 Task: Implement a Monte Carlo method for simulating a random walk on a network with community structure.
Action: Mouse moved to (127, 26)
Screenshot: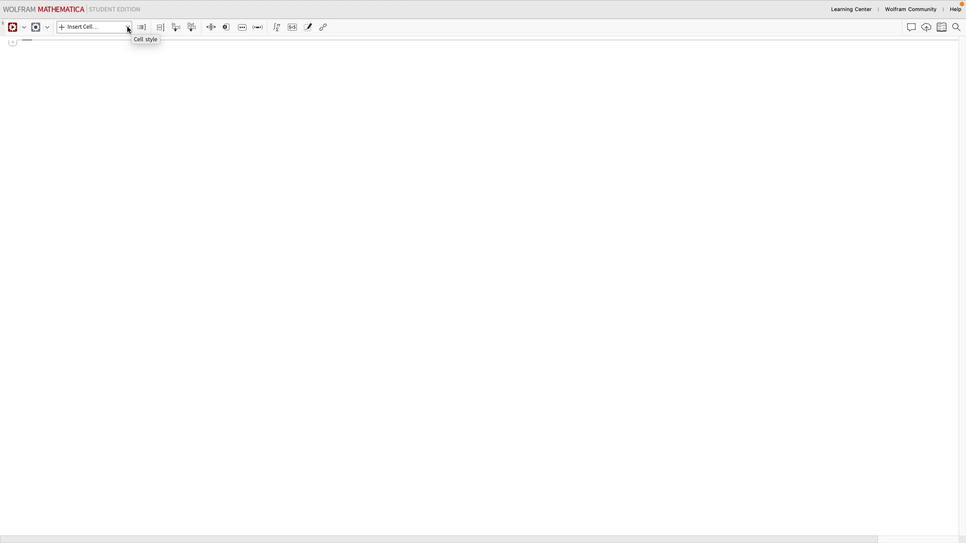 
Action: Mouse pressed left at (127, 26)
Screenshot: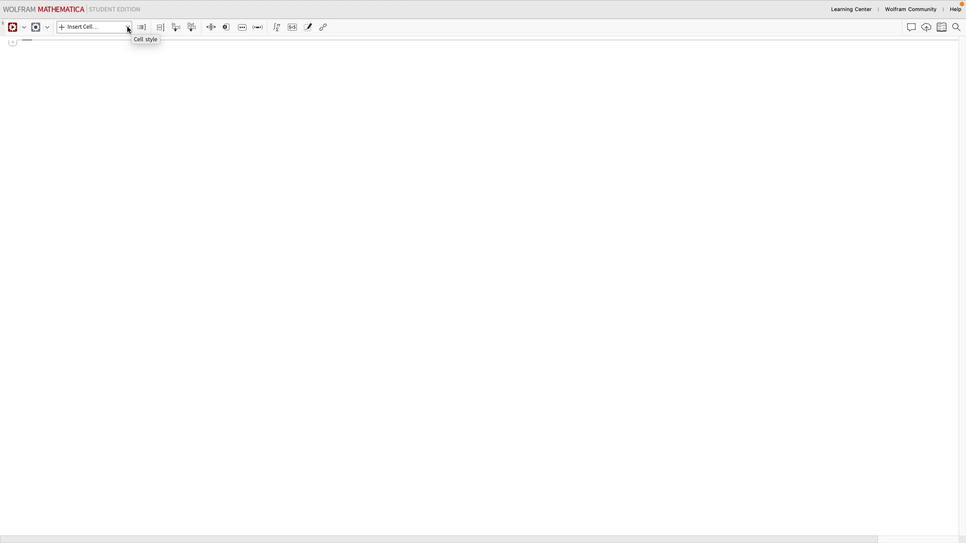 
Action: Mouse moved to (127, 26)
Screenshot: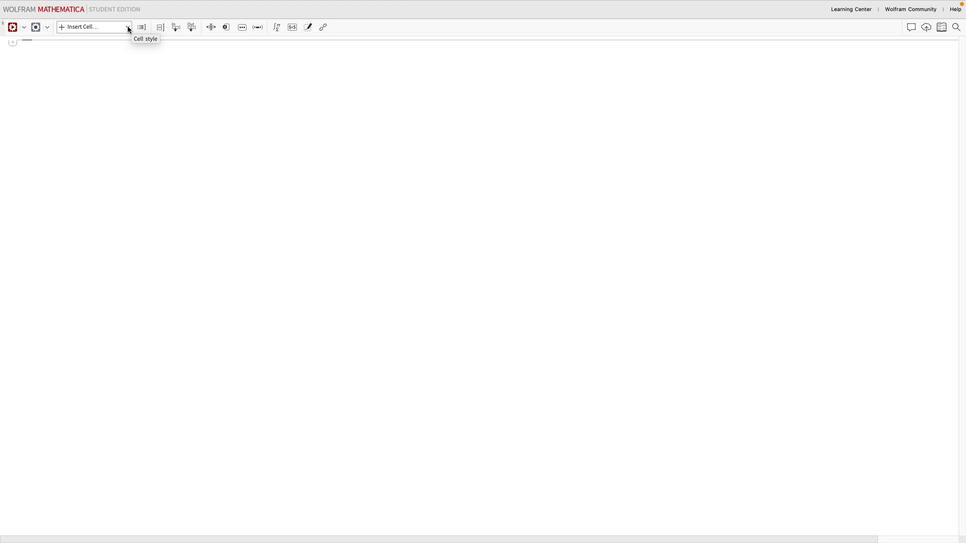 
Action: Mouse pressed left at (127, 26)
Screenshot: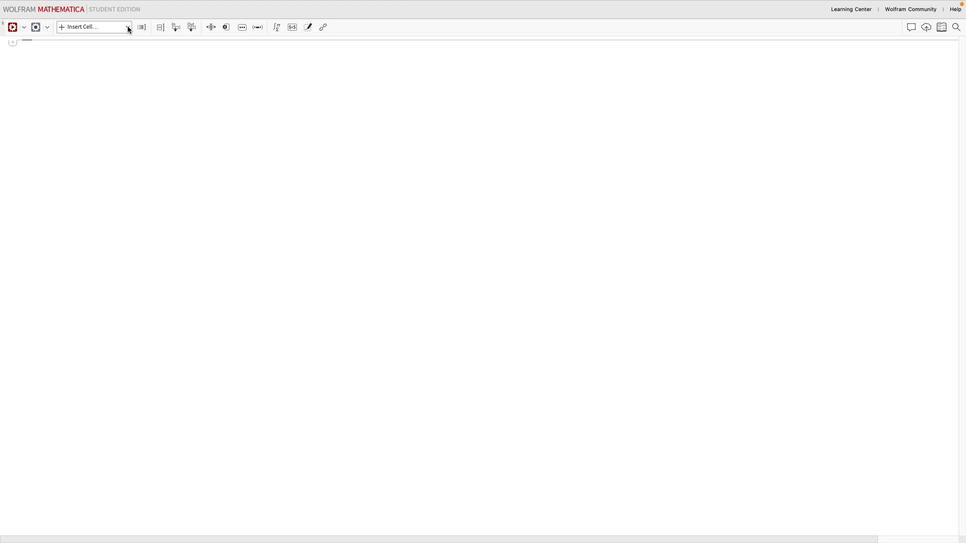
Action: Mouse moved to (94, 158)
Screenshot: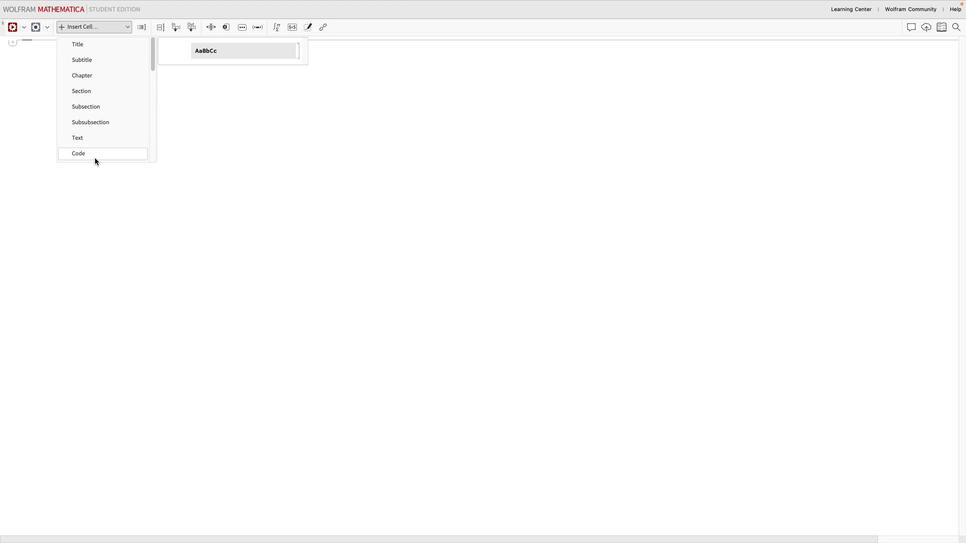 
Action: Mouse pressed left at (94, 158)
Screenshot: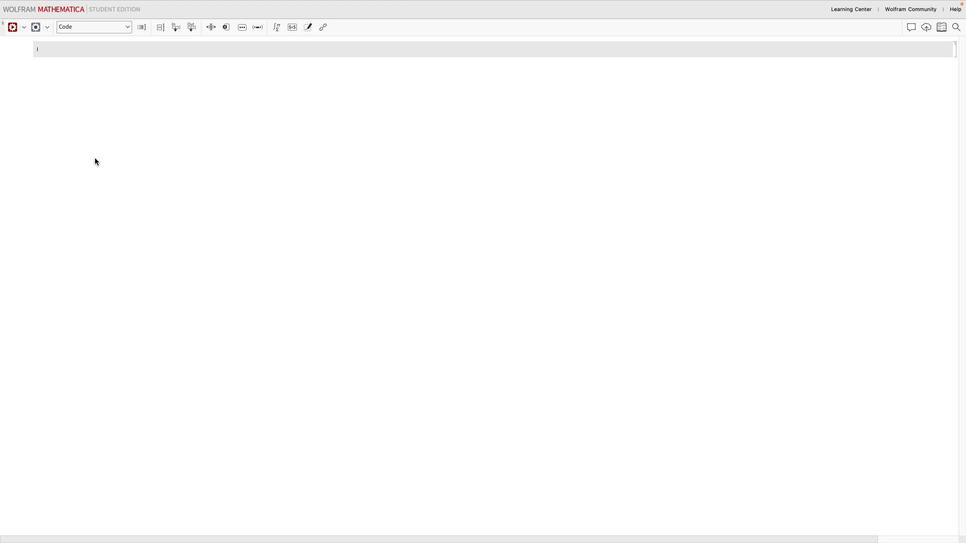 
Action: Mouse moved to (51, 54)
Screenshot: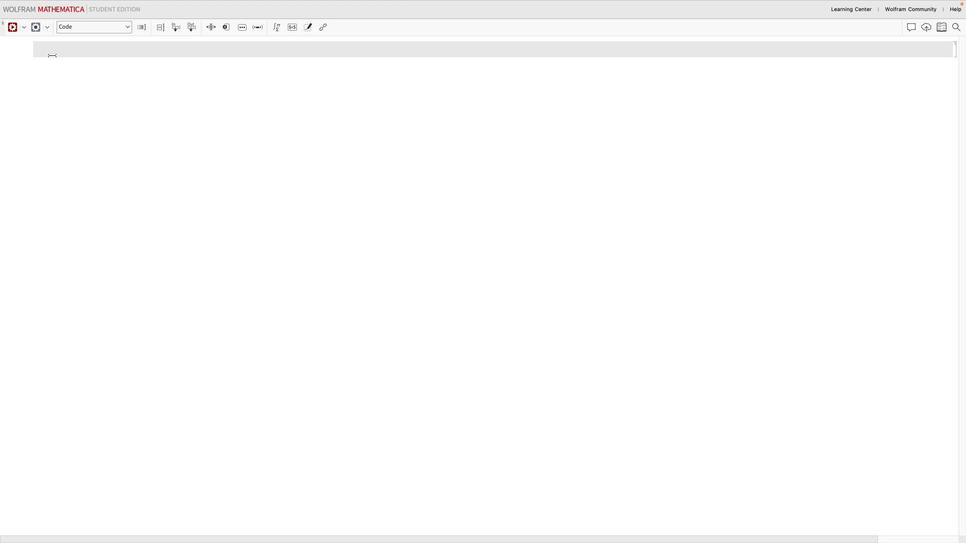 
Action: Key pressed 'n''=''5''0'';'Key.enter'k''=''4'';'Key.enter'p''=''0''.''2'';'Key.enterKey.shift'S''e''e''d'Key.shift'R''a''n''d''o''m''[''1''2''3'Key.right';'Key.enterKey.shift'G''='Key.shift'W''a''t''t''s'Key.shift'S''t''r''o''g''a''t''z'Key.shift'G''r''a''p''h''[''n'',''k'',''p'Key.right';'Key.enter'c''o''m''m''u''n''i''t''y'Key.shift'L''a''b''e''l''s''='Key.shift'R''a''n''d''o''m'Key.shift'I''n''t''e''f'Key.backspace'g''e''r''['Key.shift_r'{''1'',''5'Key.right',''n'Key.right';'Key.enterKey.shift'G''r''a''p''h''['Key.shift'G'','Key.shift'V''e''r''t''e''x'Key.shift'l''a''b''e''l''s''-'Key.shift_r'>'Key.shift'T''h''r''e''a''d''['Key.shift'R''a''n''g''e''[''n'Key.right'-'Key.shift_r'>''c''o''m''m''u''n''i''t''y'Key.shift'l''a''b''e''l''s'','Key.shift'V''e''r''t''e''x'Key.shift'L''a''b''e''l'Key.shift'S''t''y''l''e''-'Key.shift_r'>'Key.shift'D''i''r''e''c''t''i''v''e''['Key.shift'R''e''d'','Key.shift'B''o''l''d'Key.right','Key.shift'P''l''o''t'Key.shift'L''a''b''e''l''-'Key.shift_r'>'Key.shift_r'"'Key.shift'N''e''t''w''o''r''k'Key.space'w''i''t''h'Key.space'c'Key.backspaceKey.shift'C''o''m''m''u''n''i''t''y'Key.spaceKey.shift'S''t''r''u''c''t''u''r''e'Key.rightKey.rightKey.rightKey.backspace
Screenshot: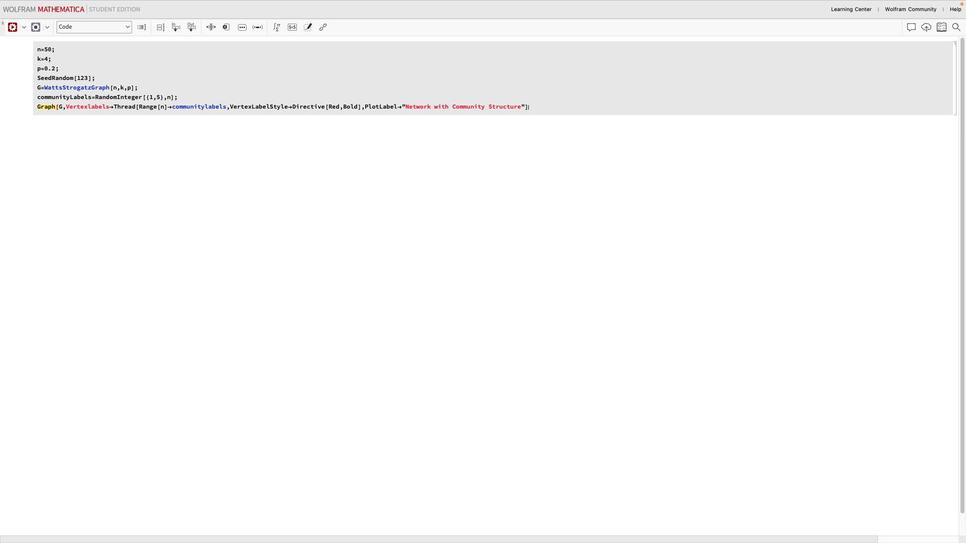 
Action: Mouse moved to (135, 105)
Screenshot: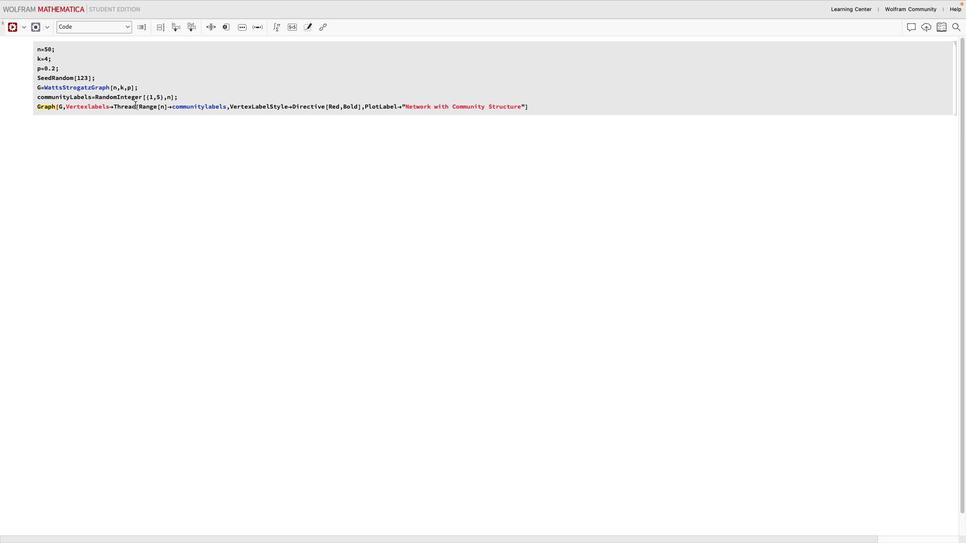 
Action: Mouse pressed left at (135, 105)
Screenshot: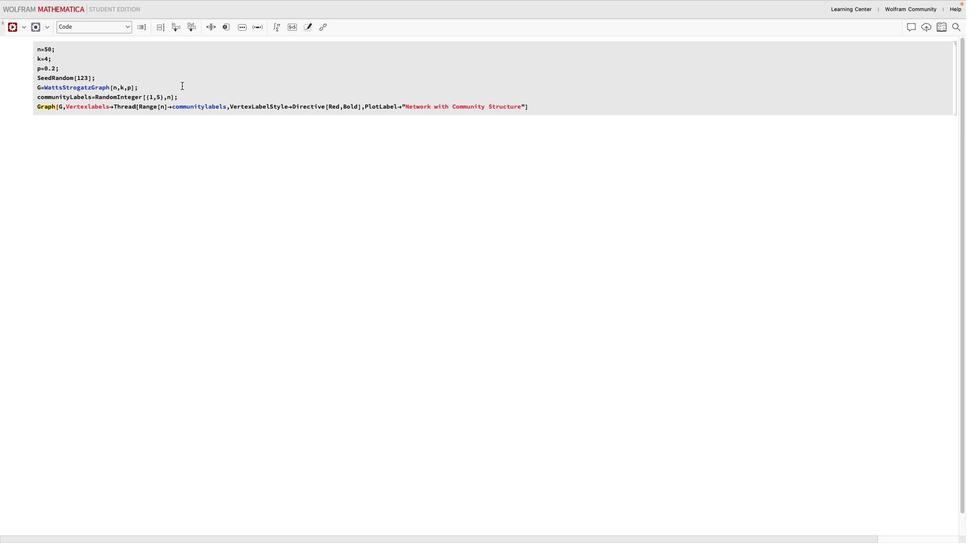
Action: Mouse moved to (195, 79)
Screenshot: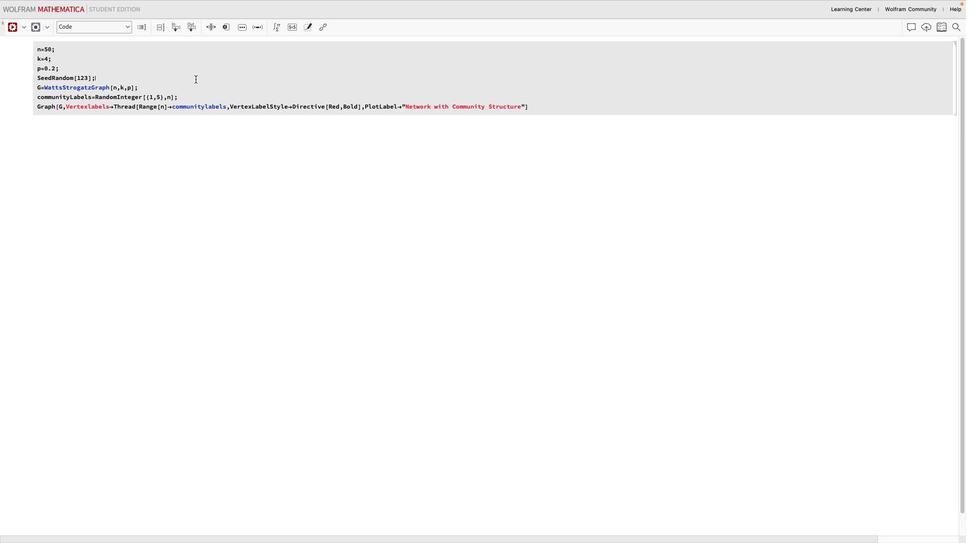 
Action: Mouse pressed left at (195, 79)
Screenshot: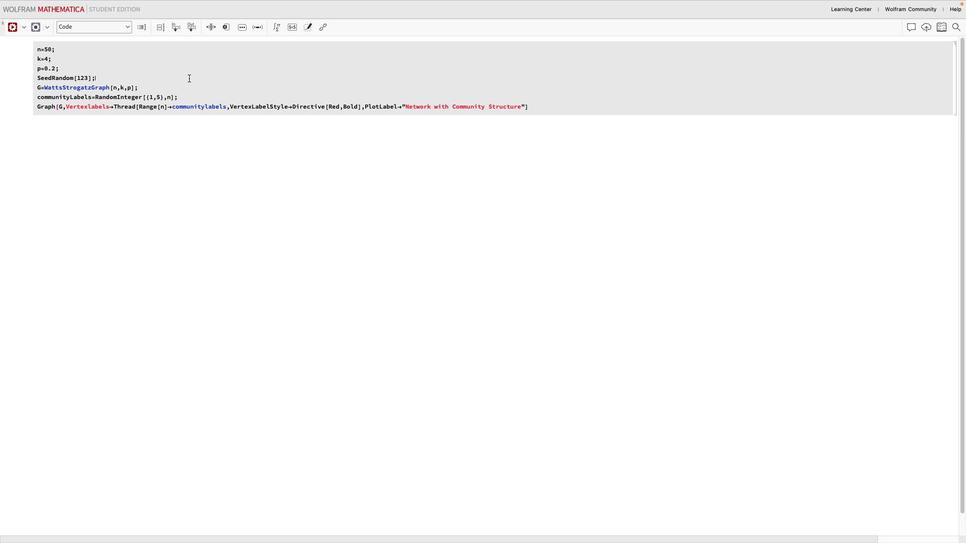 
Action: Mouse moved to (13, 28)
Screenshot: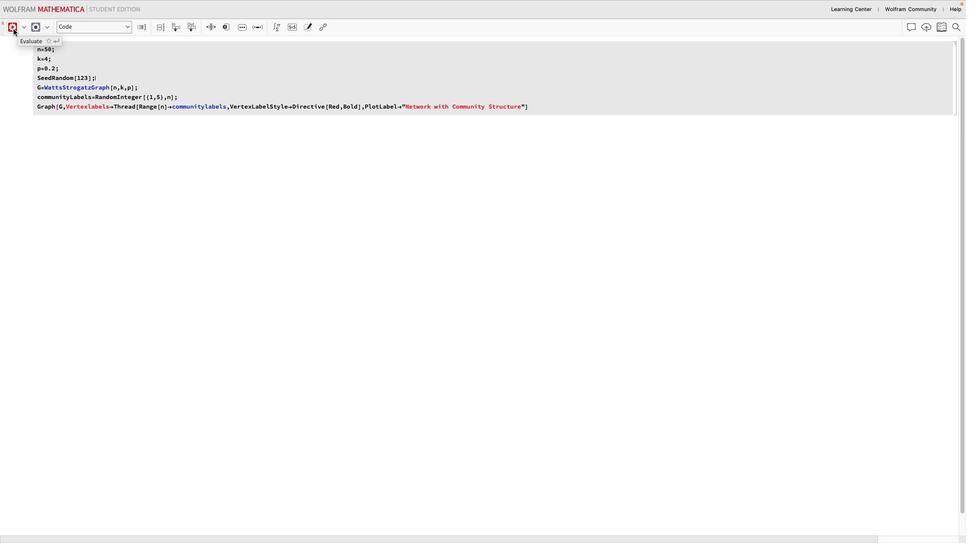 
Action: Mouse pressed left at (13, 28)
Screenshot: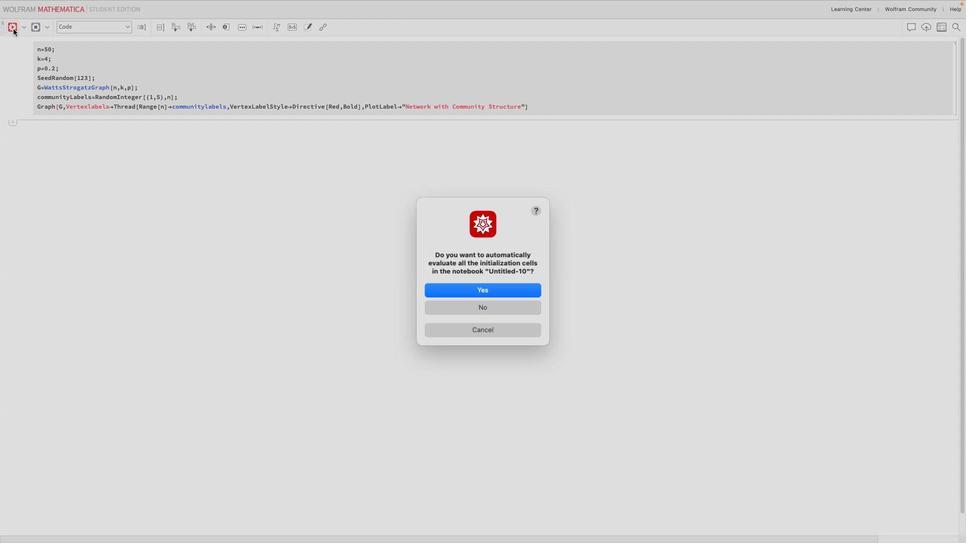
Action: Mouse moved to (503, 288)
Screenshot: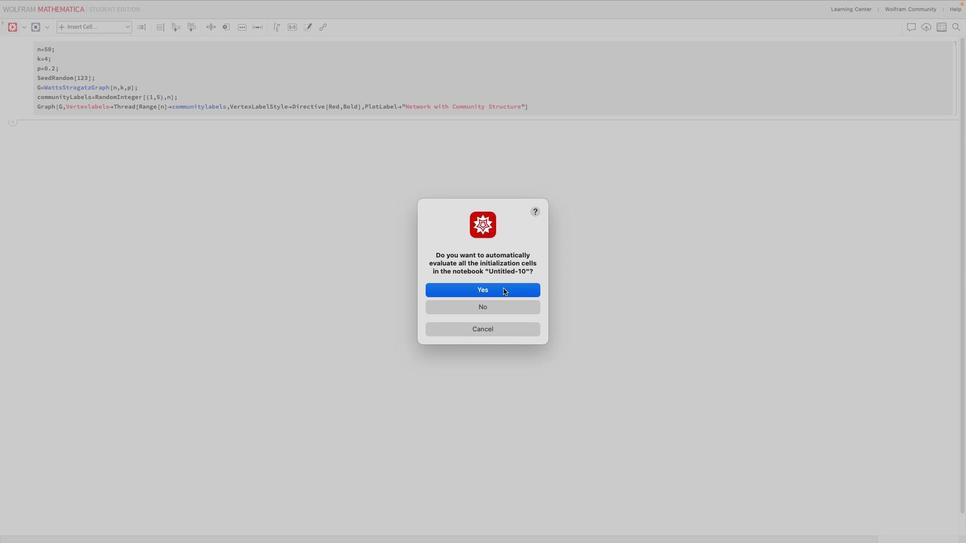 
Action: Mouse pressed left at (503, 288)
Screenshot: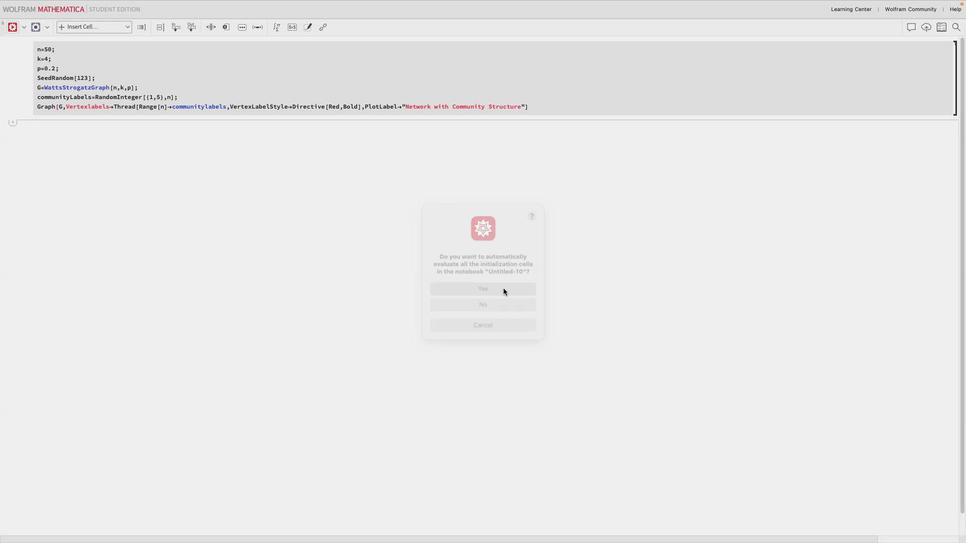 
Action: Mouse moved to (949, 43)
Screenshot: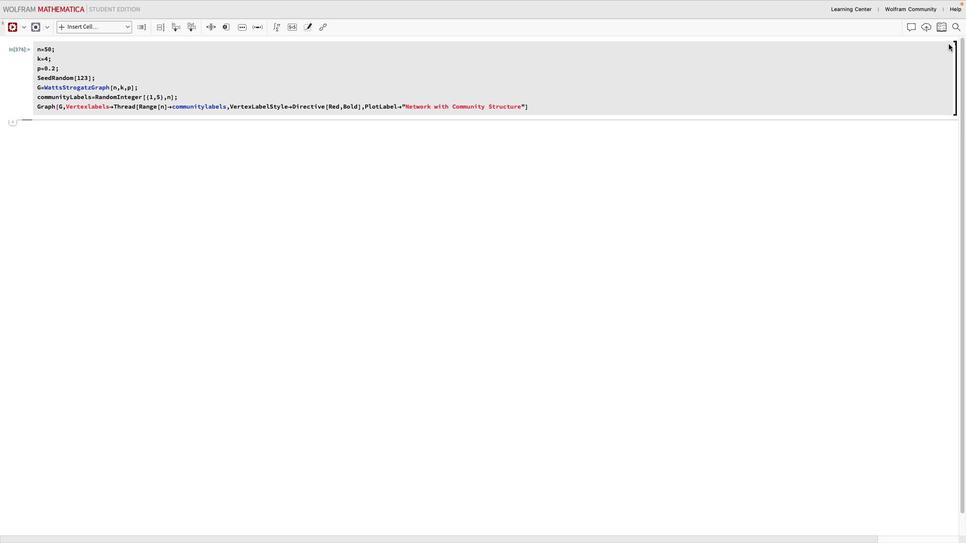 
Action: Mouse pressed left at (949, 43)
Screenshot: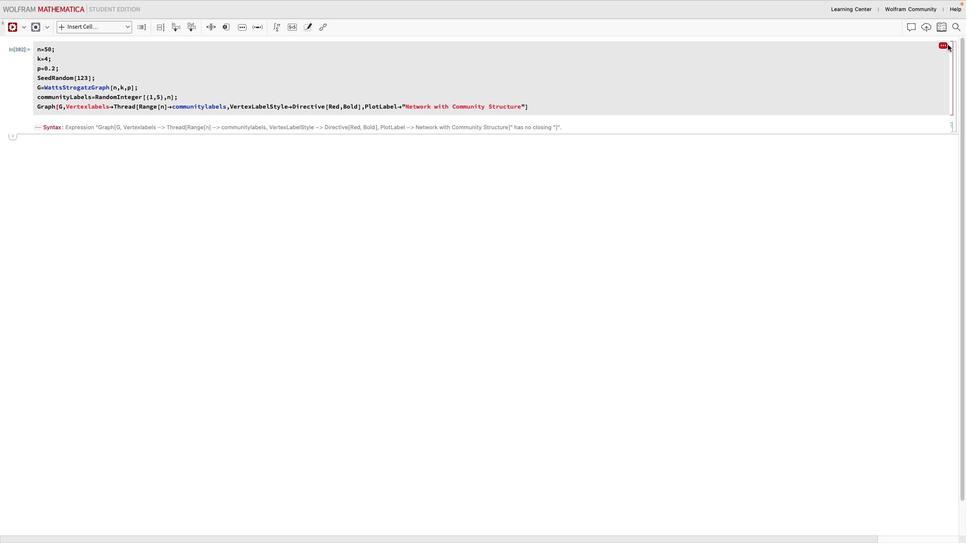 
Action: Mouse moved to (91, 107)
Screenshot: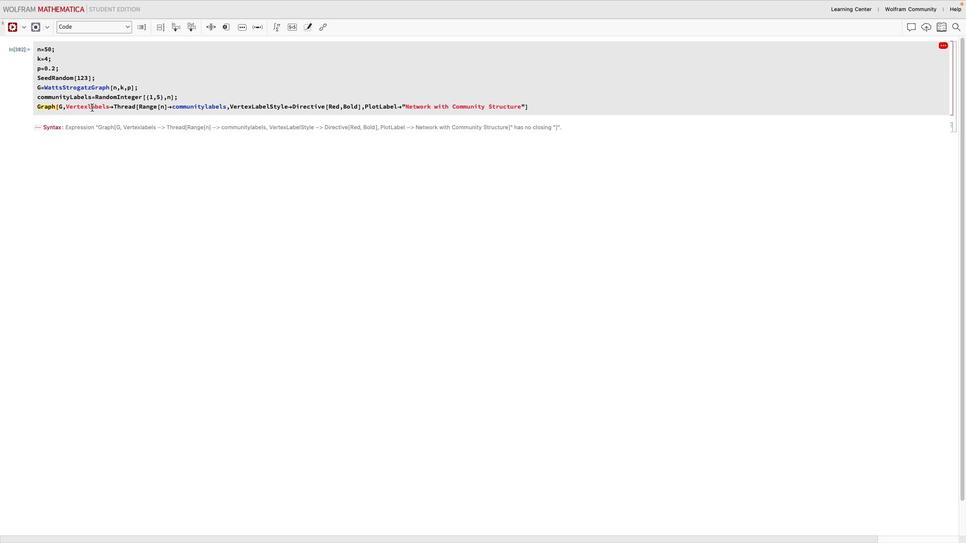 
Action: Mouse pressed left at (91, 107)
Screenshot: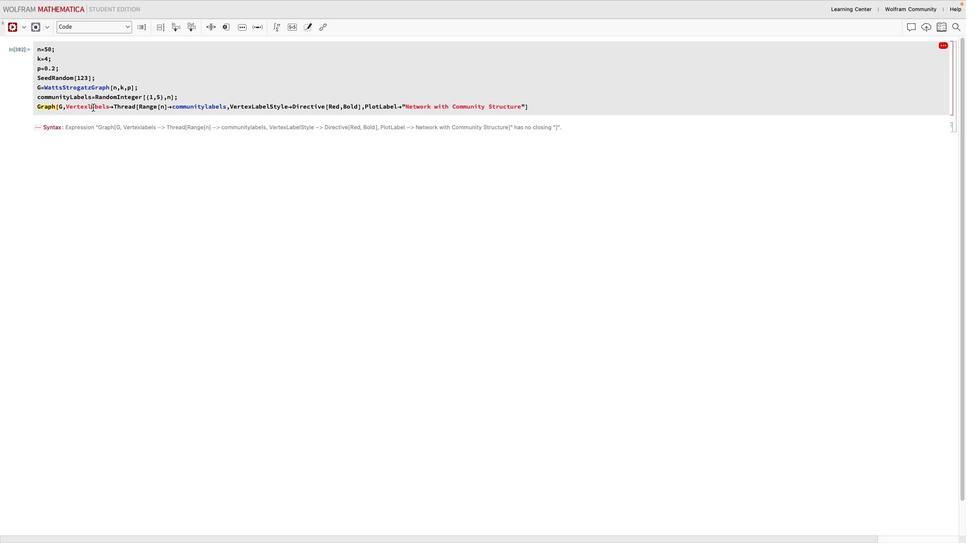 
Action: Mouse moved to (103, 117)
Screenshot: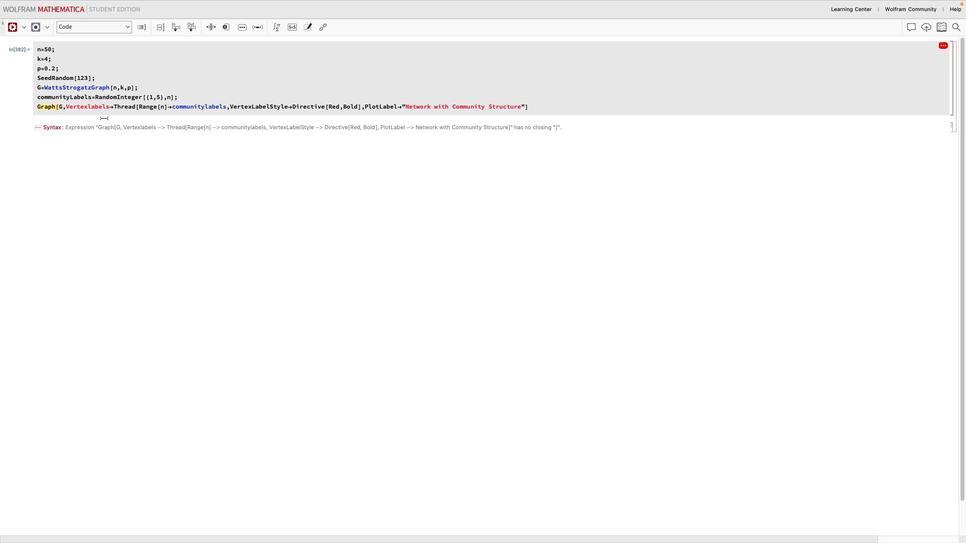 
Action: Key pressed Key.backspaceKey.shift'L'
Screenshot: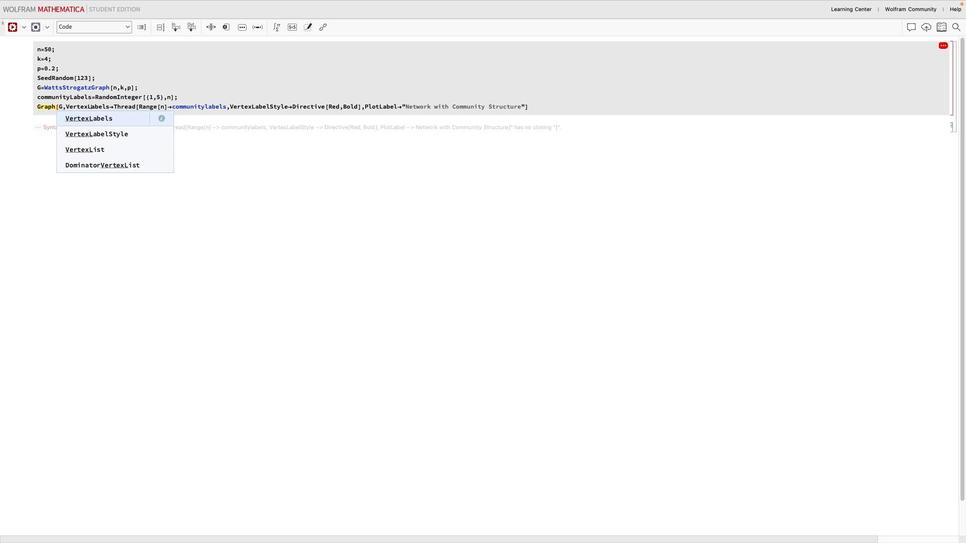 
Action: Mouse moved to (211, 75)
Screenshot: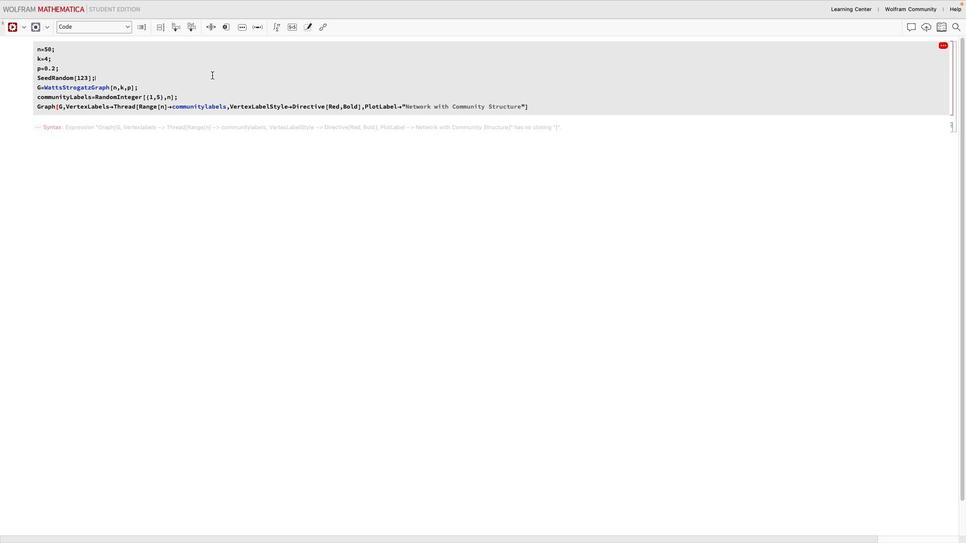 
Action: Mouse pressed left at (211, 75)
Screenshot: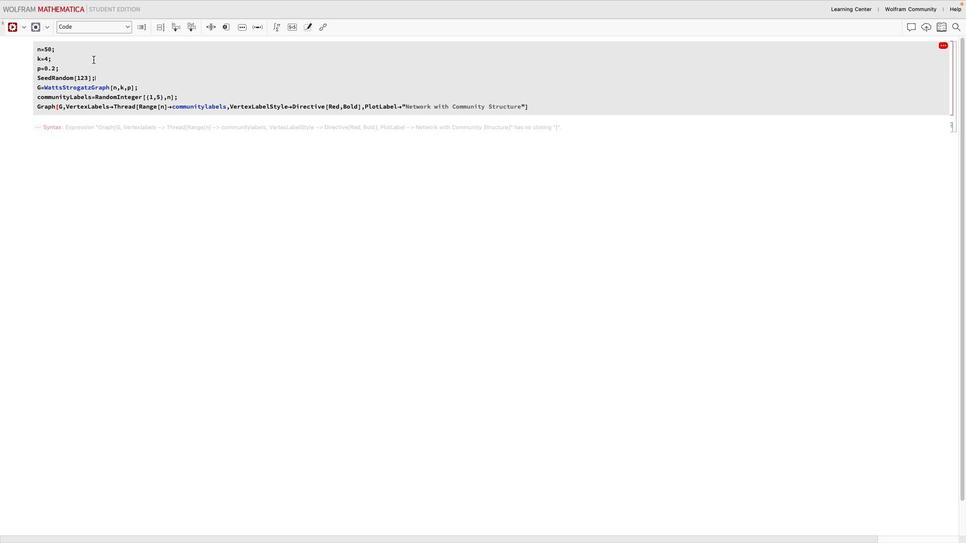 
Action: Mouse moved to (12, 25)
Screenshot: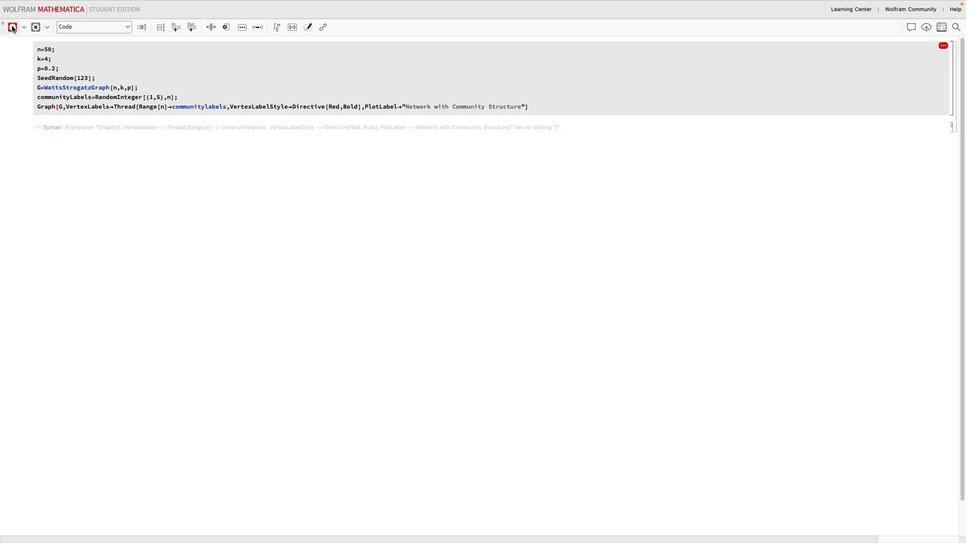 
Action: Mouse pressed left at (12, 25)
Screenshot: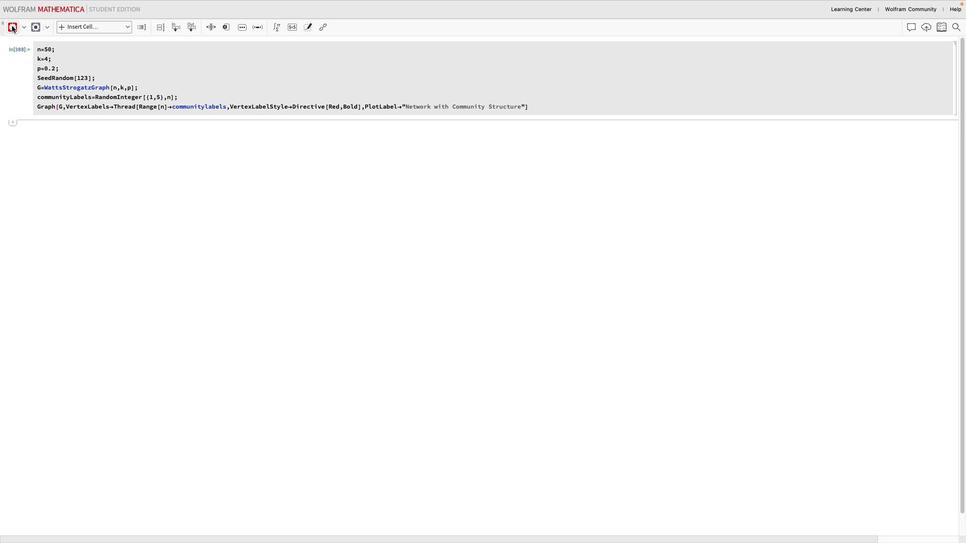 
Action: Mouse moved to (294, 5)
Screenshot: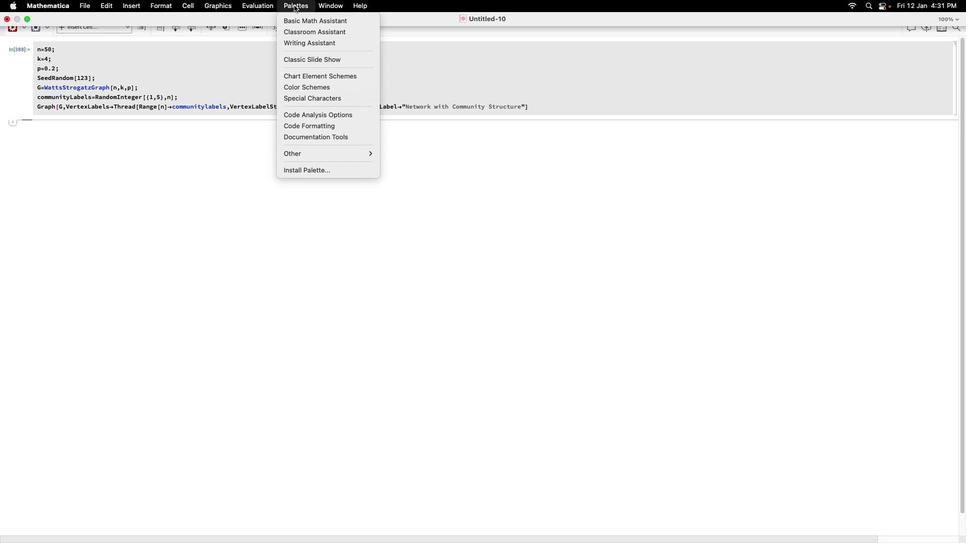
Action: Mouse pressed left at (294, 5)
Screenshot: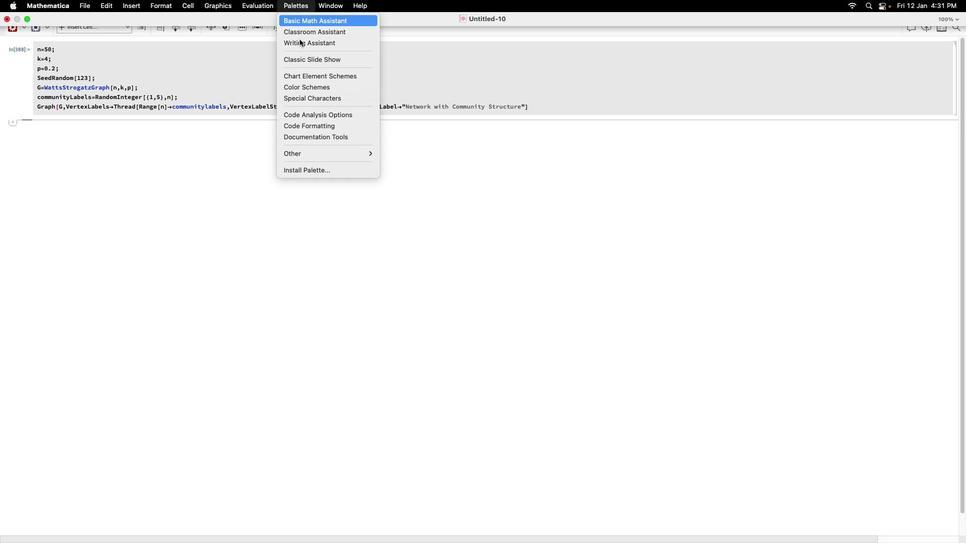 
Action: Mouse moved to (387, 305)
Screenshot: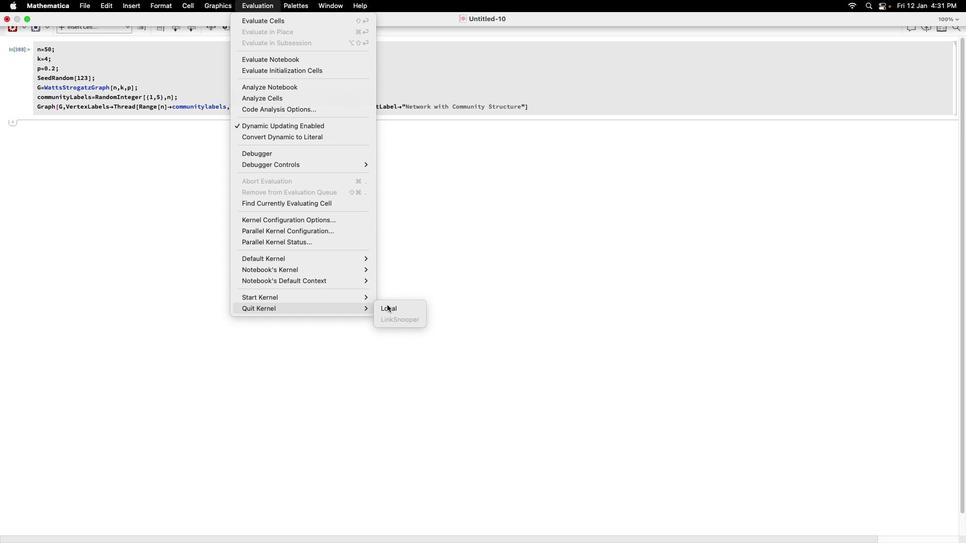 
Action: Mouse pressed left at (387, 305)
Screenshot: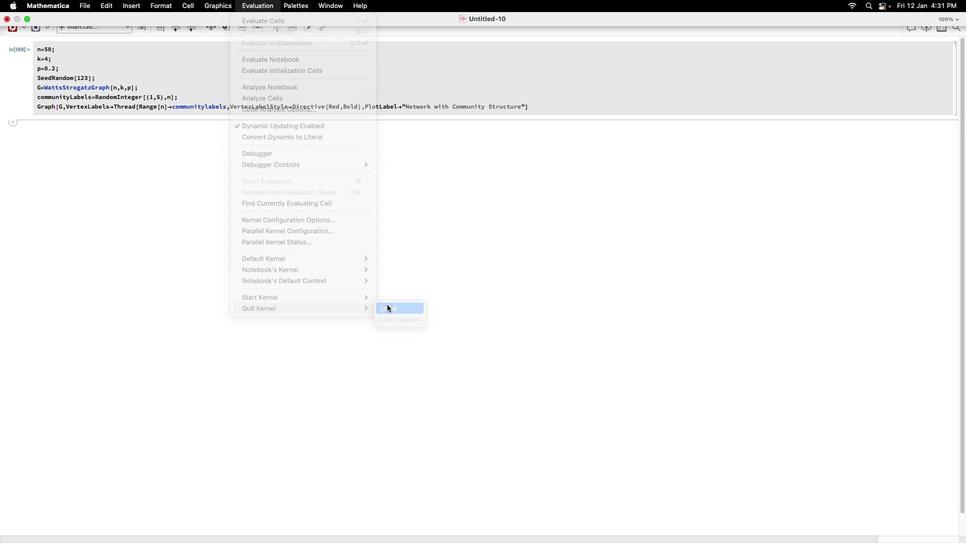 
Action: Mouse moved to (501, 191)
Screenshot: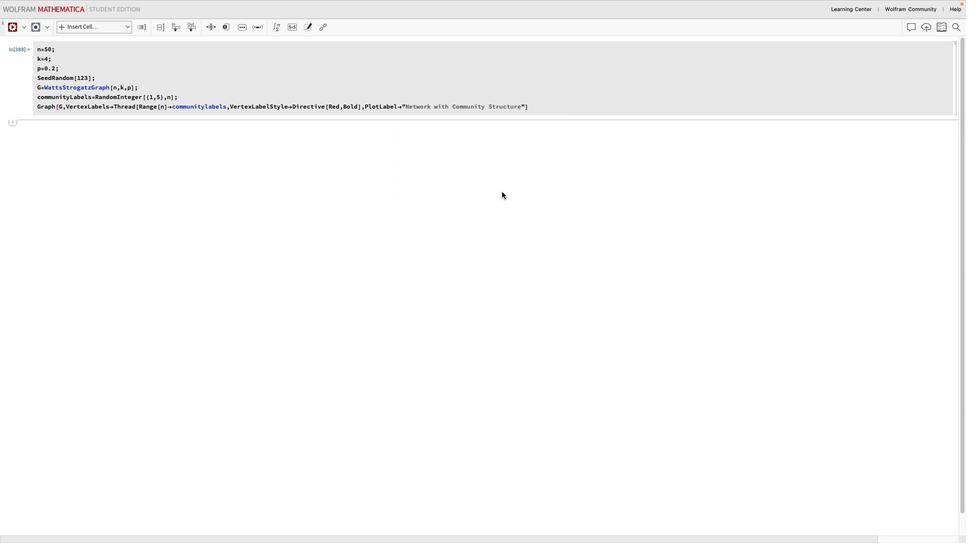 
Action: Mouse pressed left at (501, 191)
Screenshot: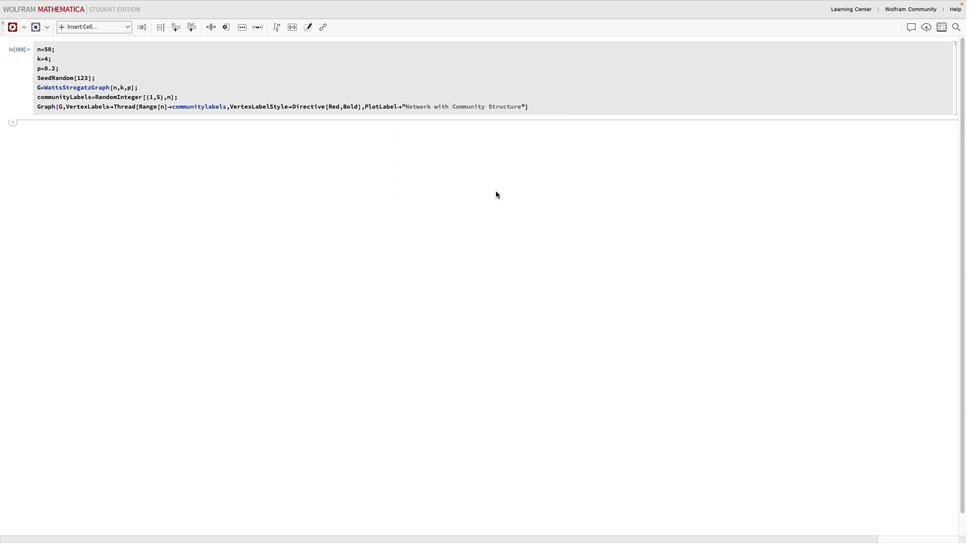 
Action: Mouse moved to (11, 27)
Screenshot: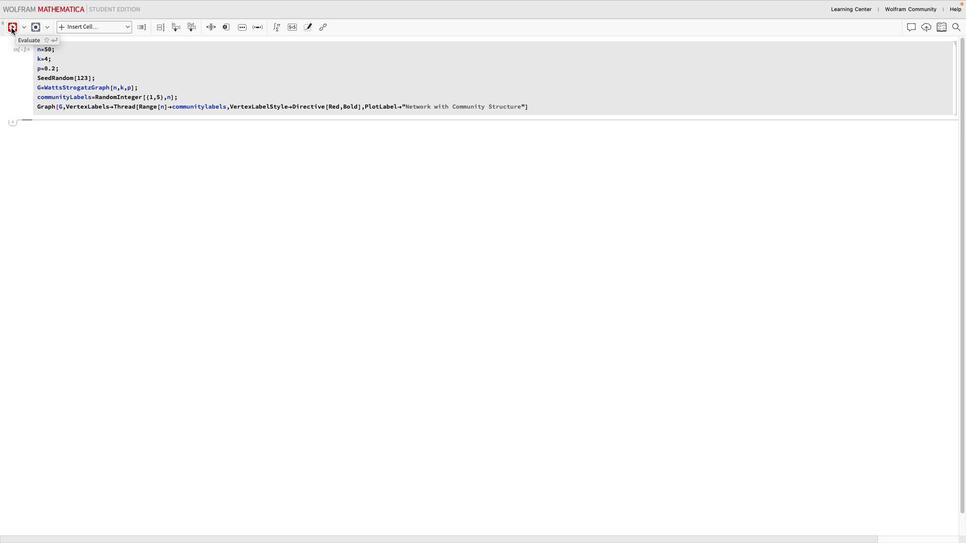 
Action: Mouse pressed left at (11, 27)
Screenshot: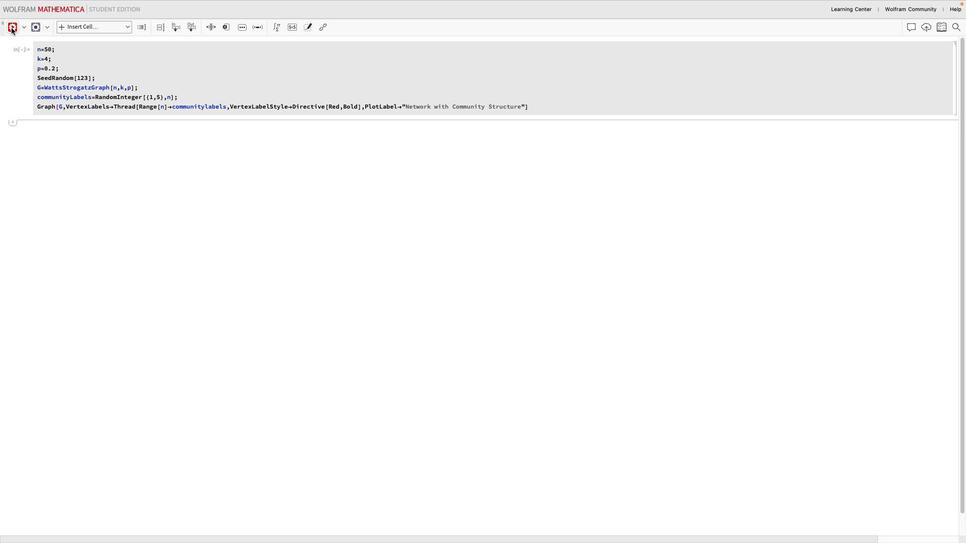 
Action: Mouse pressed left at (11, 27)
Screenshot: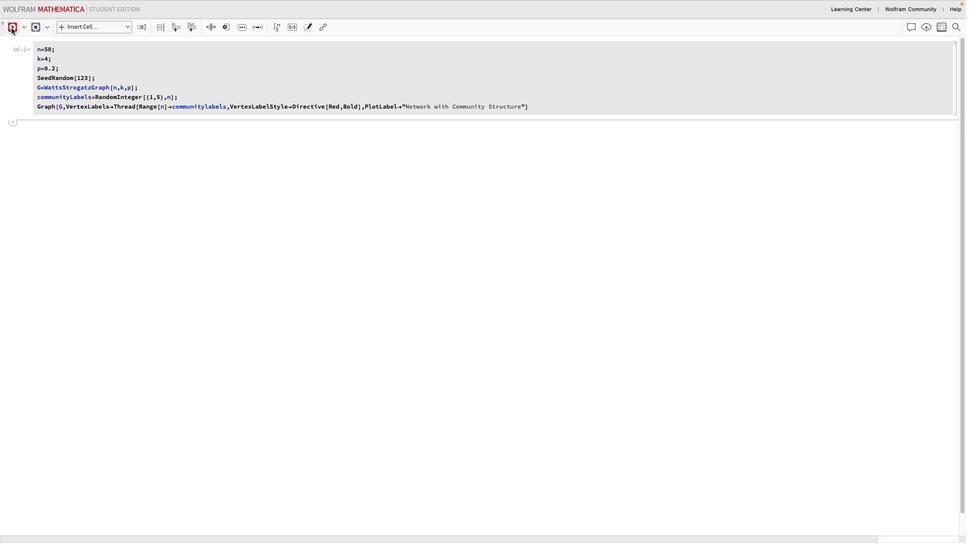 
Action: Mouse moved to (548, 103)
Screenshot: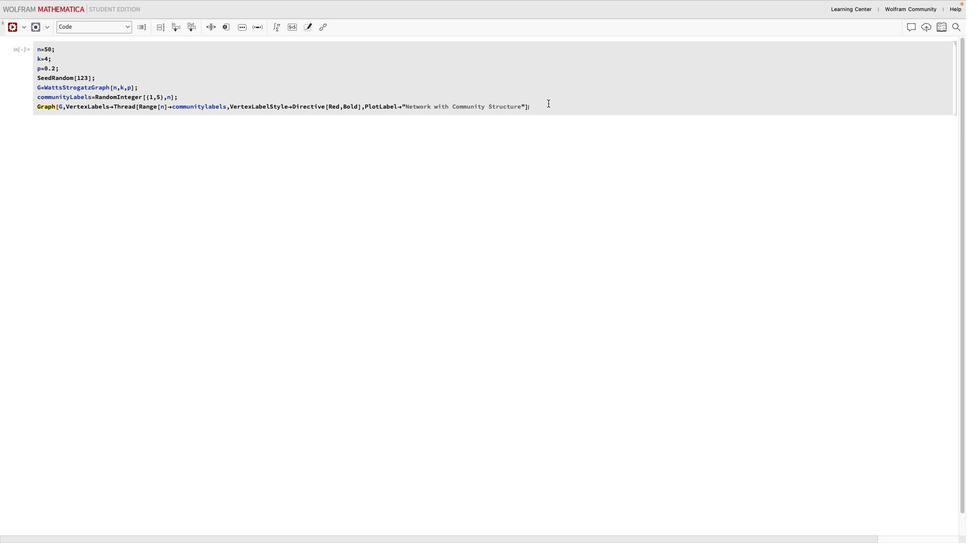 
Action: Mouse pressed left at (548, 103)
Screenshot: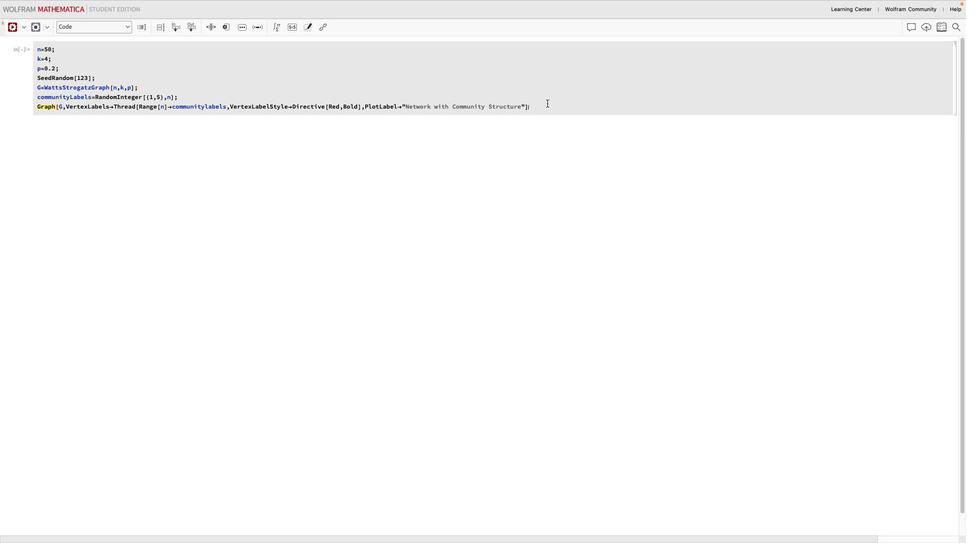 
Action: Mouse moved to (530, 108)
Screenshot: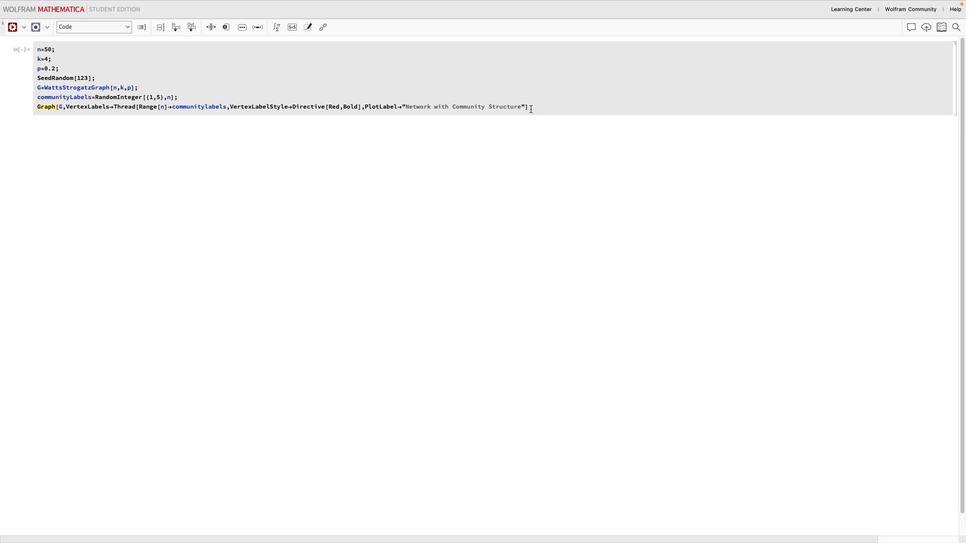 
Action: Key pressed Key.backspace']'
Screenshot: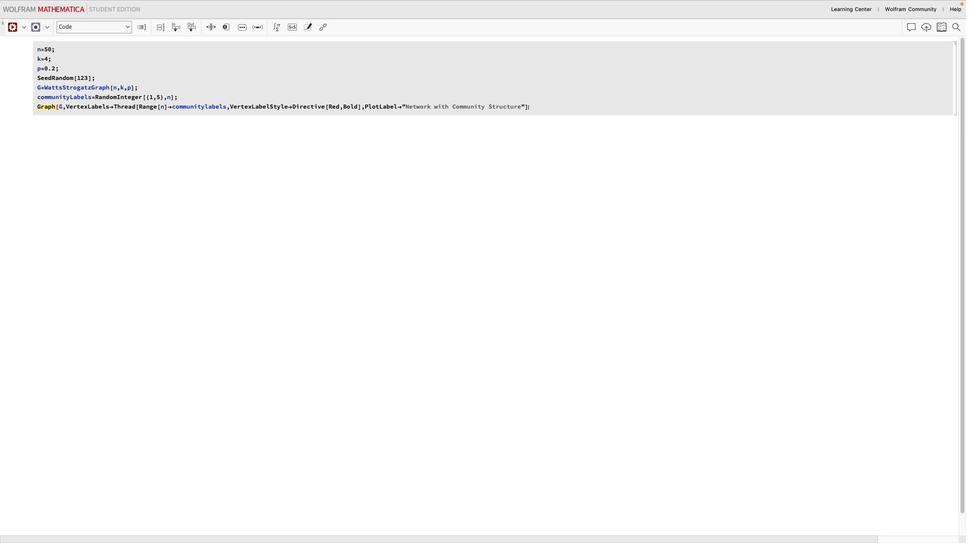 
Action: Mouse moved to (12, 30)
Screenshot: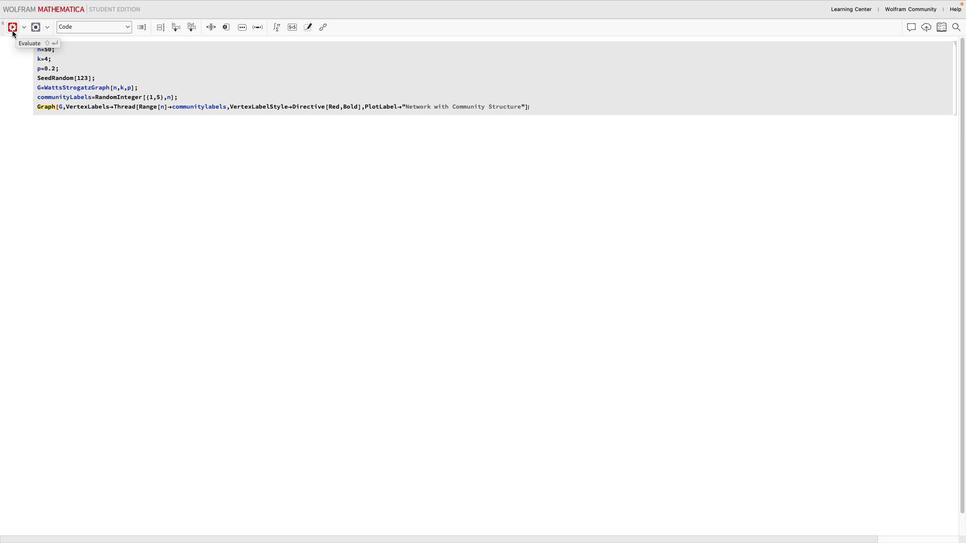 
Action: Mouse pressed left at (12, 30)
Screenshot: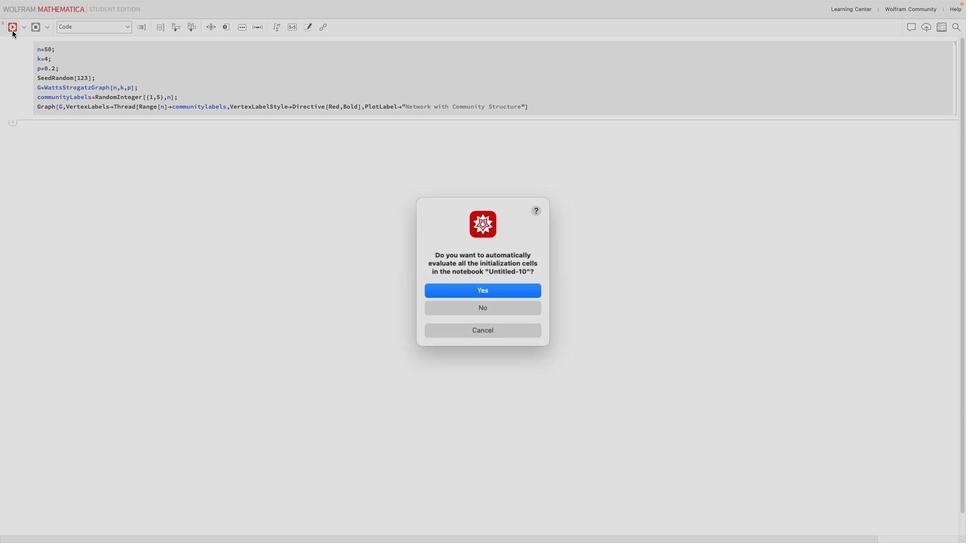 
Action: Mouse moved to (484, 291)
Screenshot: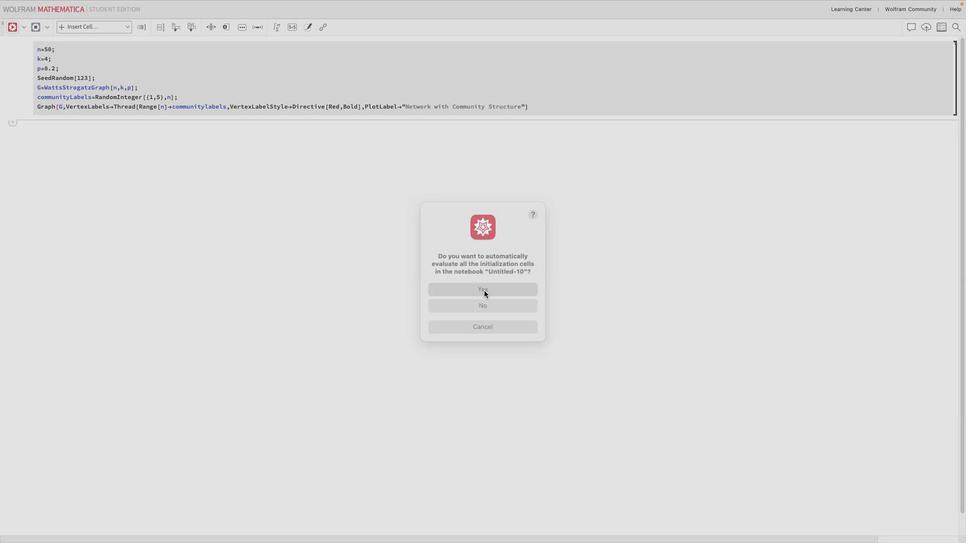
Action: Mouse pressed left at (484, 291)
Screenshot: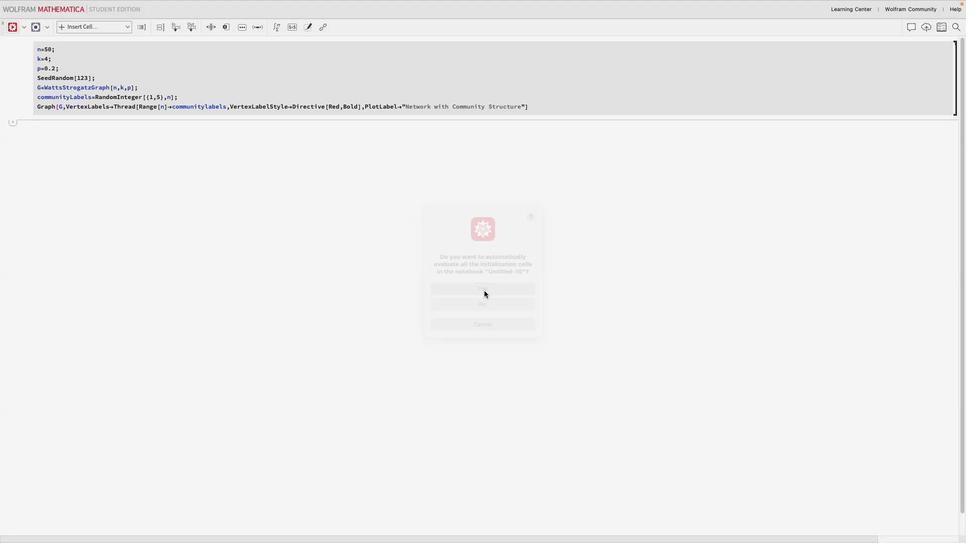 
Action: Mouse moved to (946, 44)
Screenshot: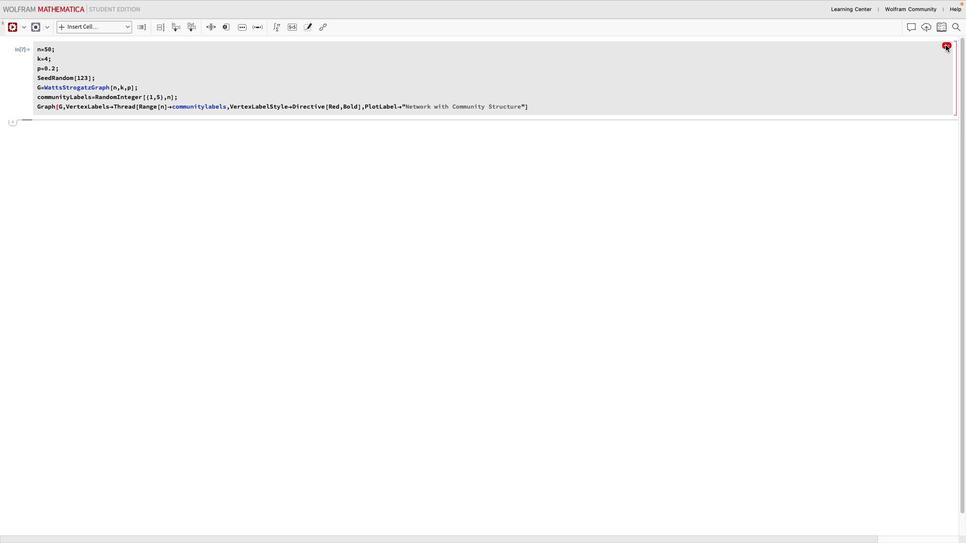 
Action: Mouse pressed left at (946, 44)
Screenshot: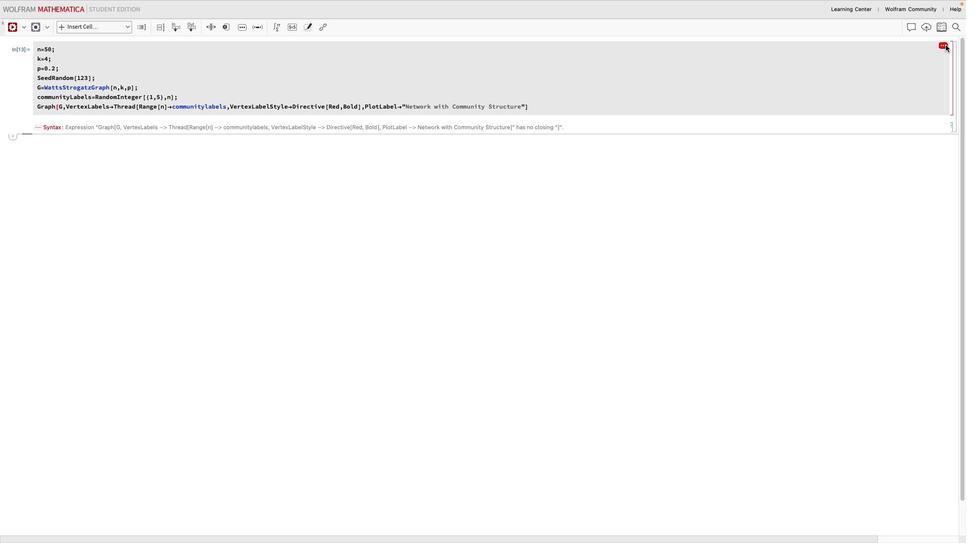 
Action: Mouse moved to (226, 107)
Screenshot: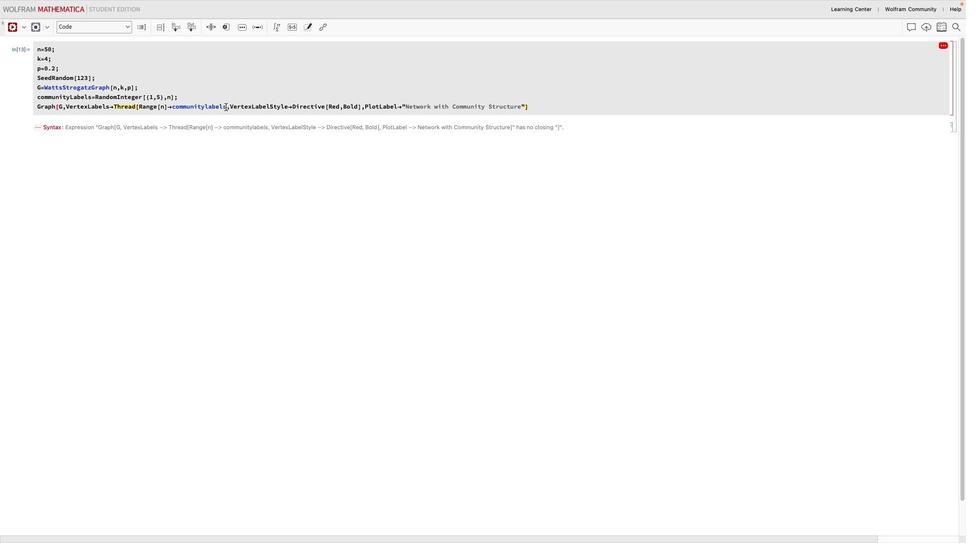 
Action: Mouse pressed left at (226, 107)
Screenshot: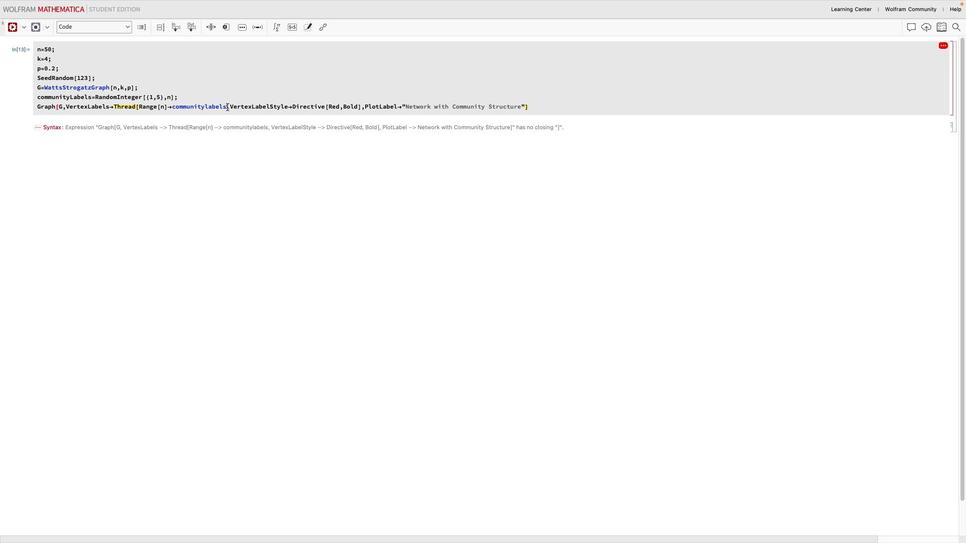 
Action: Mouse moved to (257, 124)
Screenshot: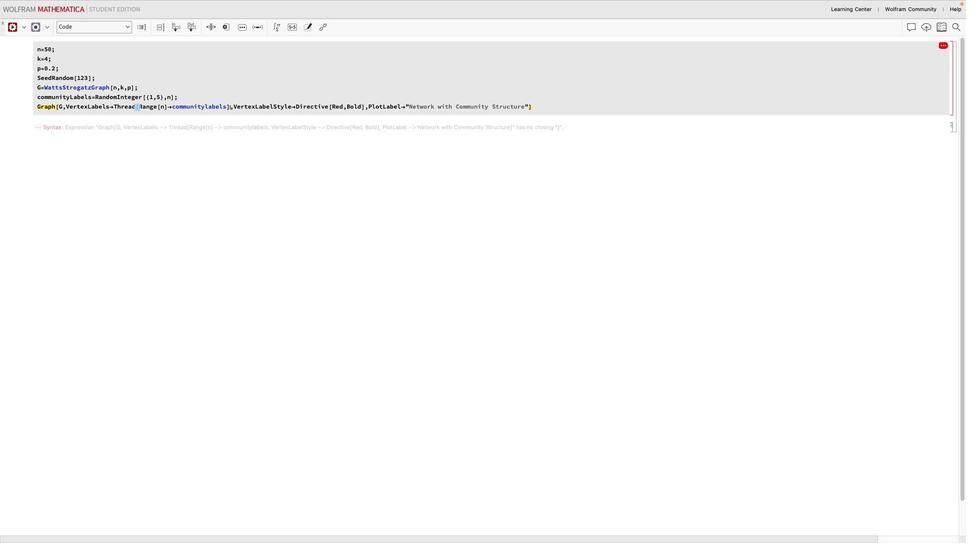 
Action: Key pressed ']'
Screenshot: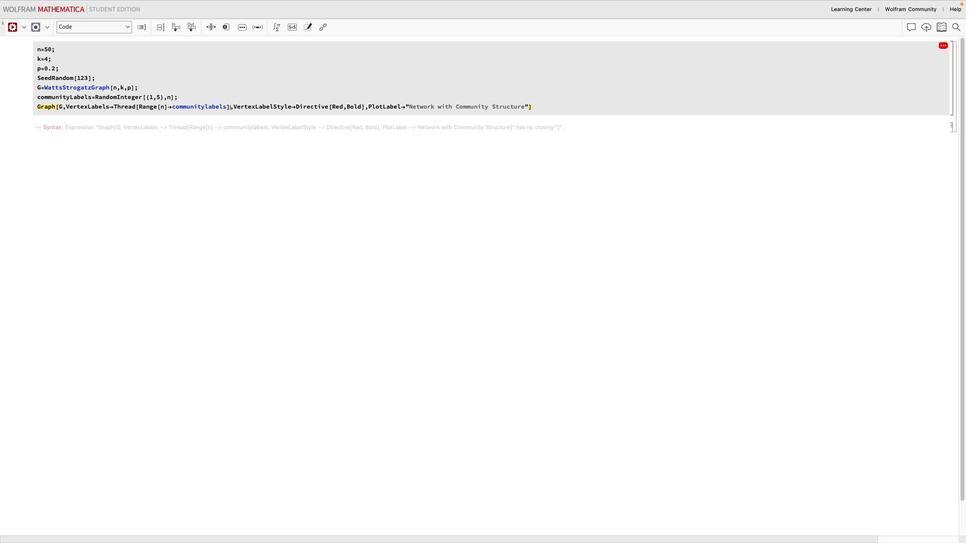 
Action: Mouse moved to (14, 30)
Screenshot: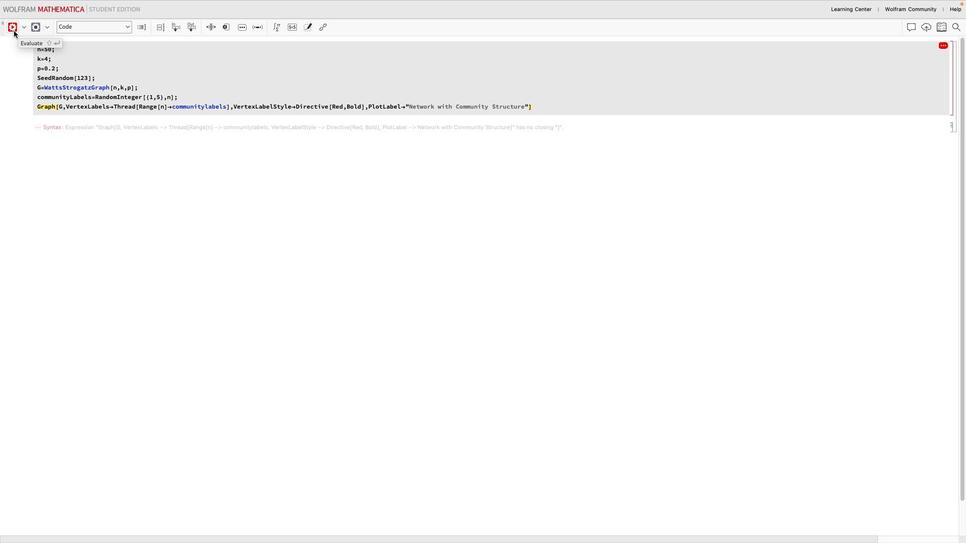 
Action: Mouse pressed left at (14, 30)
Screenshot: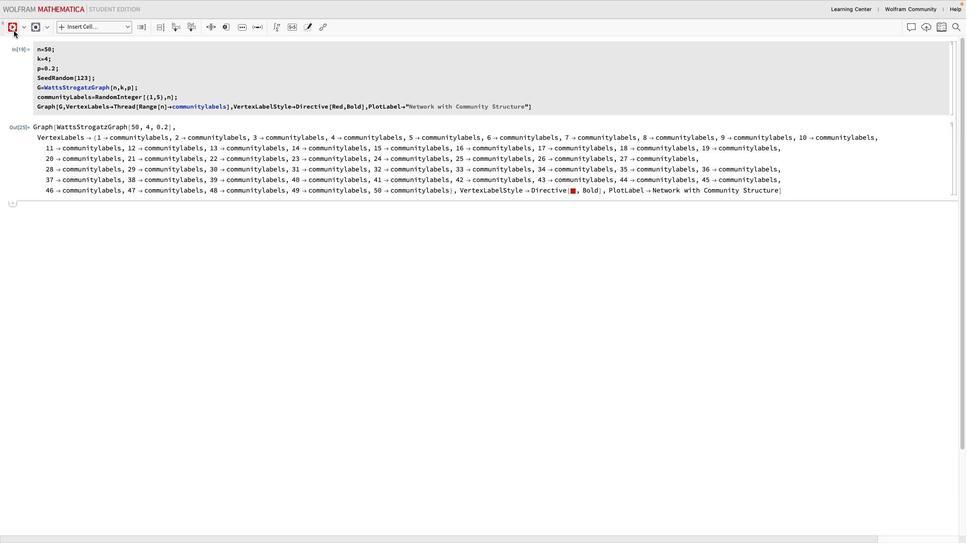 
Action: Mouse moved to (138, 89)
Screenshot: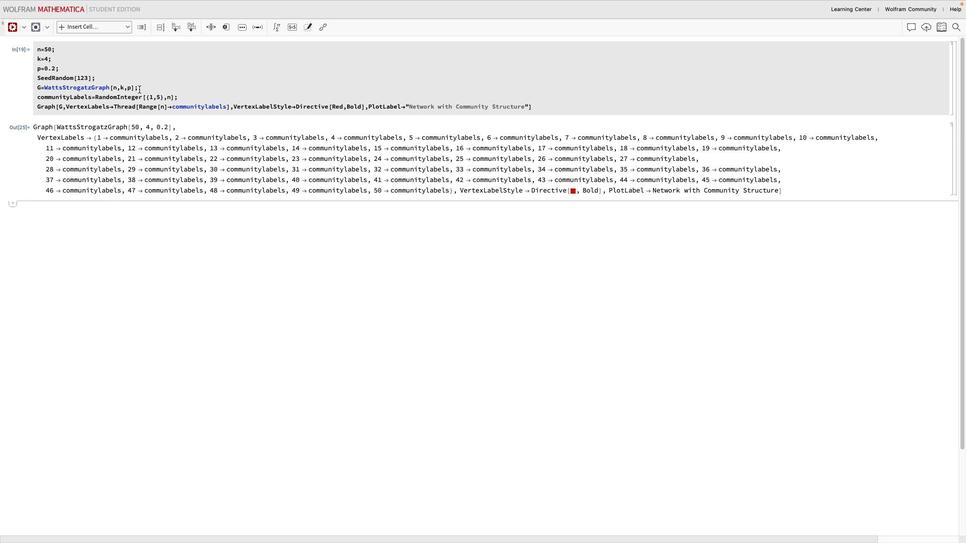 
